 Task: Measure the distance between Los Angeles and Grand Canyon.
Action: Mouse moved to (268, 68)
Screenshot: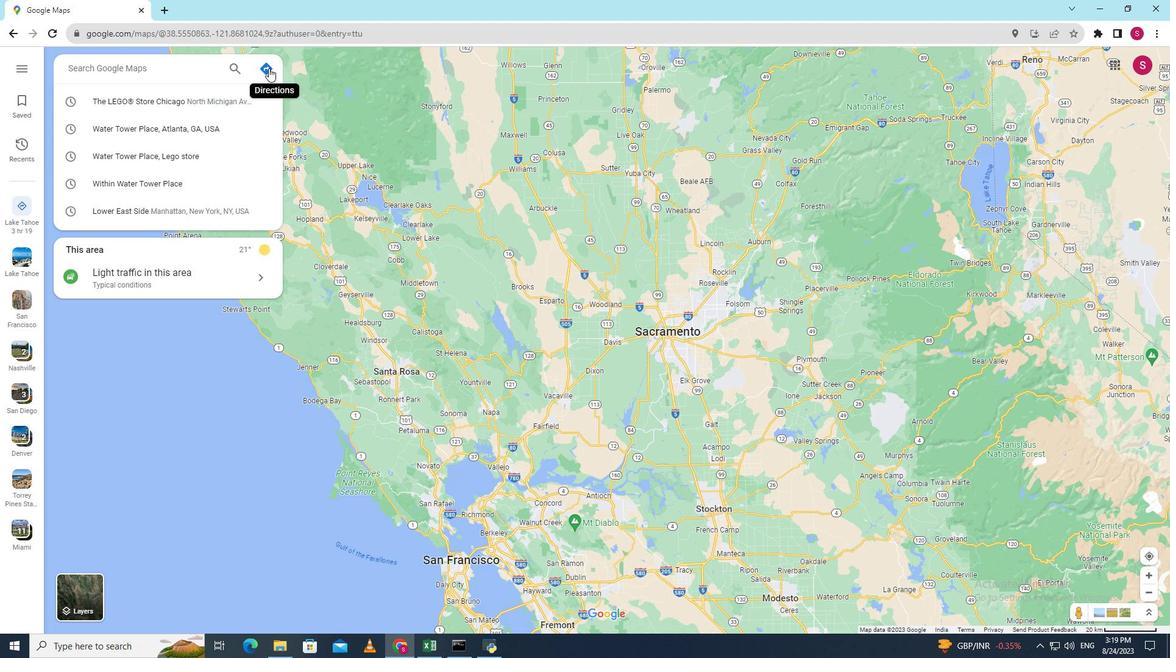 
Action: Mouse pressed left at (268, 68)
Screenshot: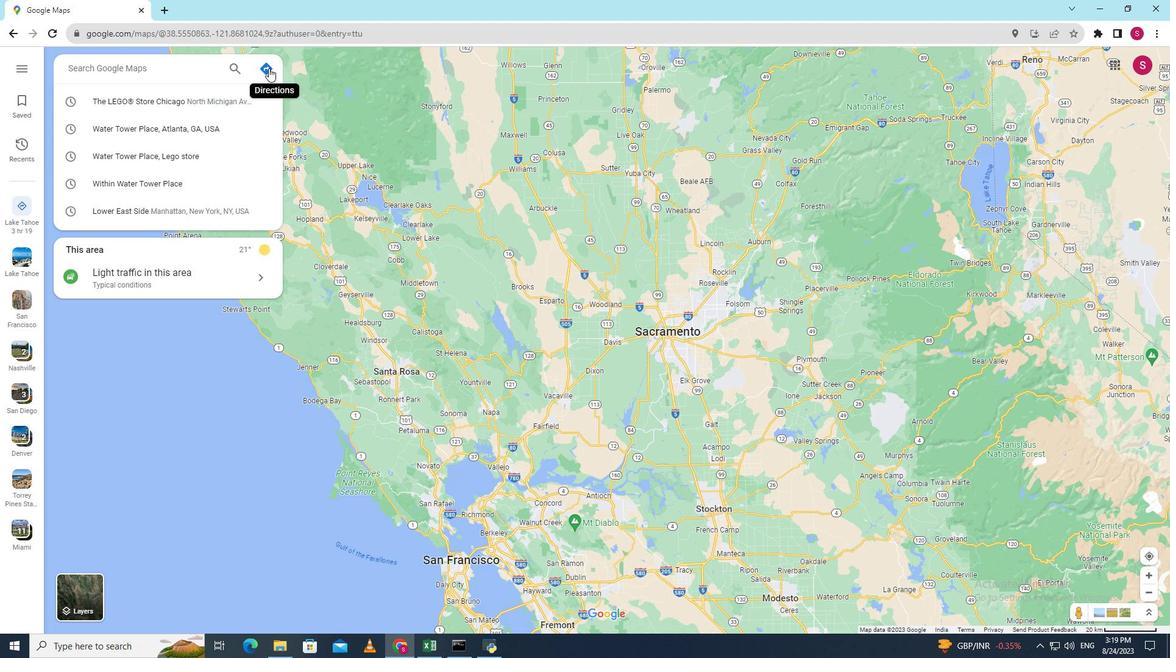 
Action: Mouse moved to (182, 101)
Screenshot: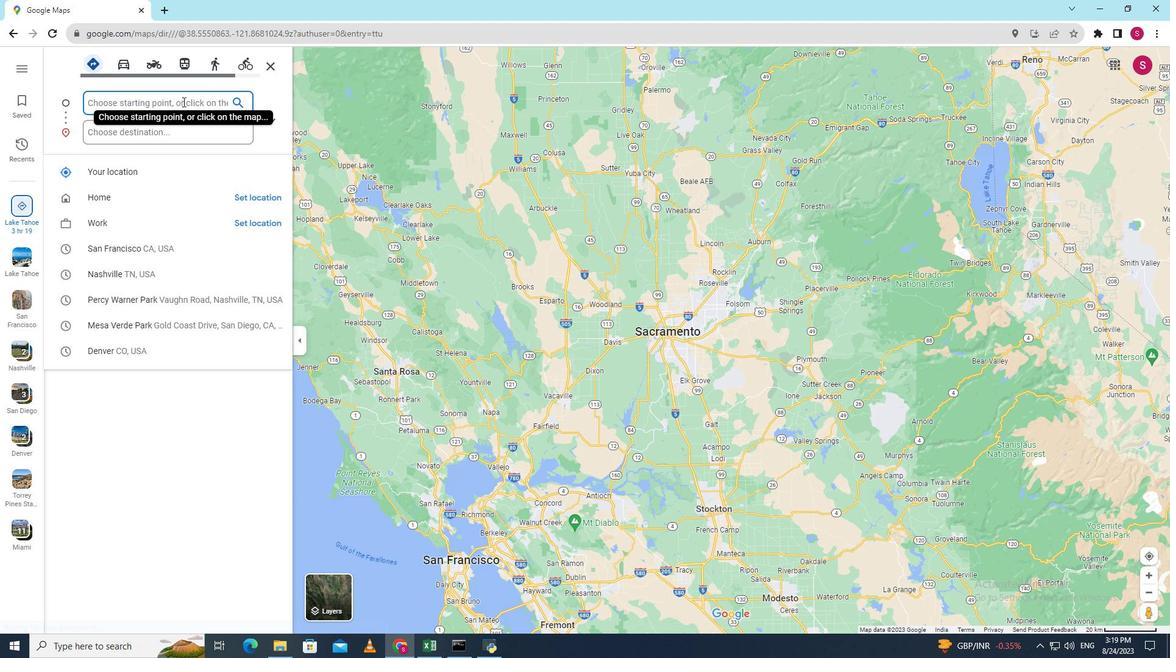 
Action: Key pressed <Key.shift><Key.shift><Key.shift><Key.shift><Key.shift><Key.shift><Key.shift><Key.shift><Key.shift><Key.shift><Key.shift><Key.shift>Los<Key.space><Key.shift>Angeles
Screenshot: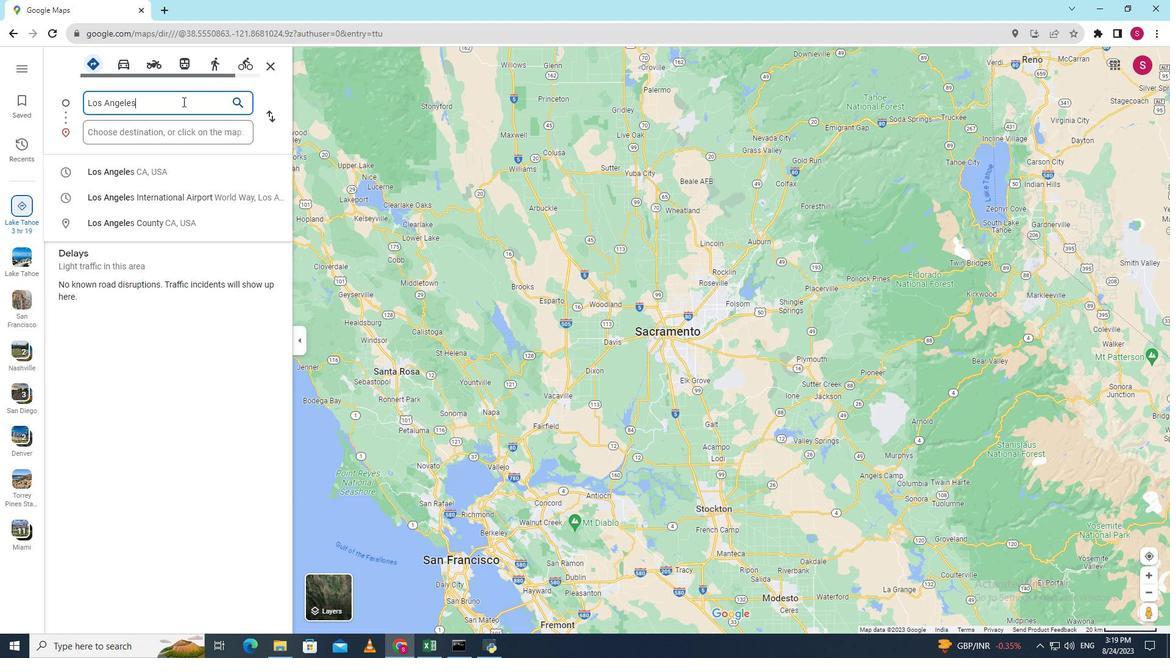 
Action: Mouse moved to (162, 128)
Screenshot: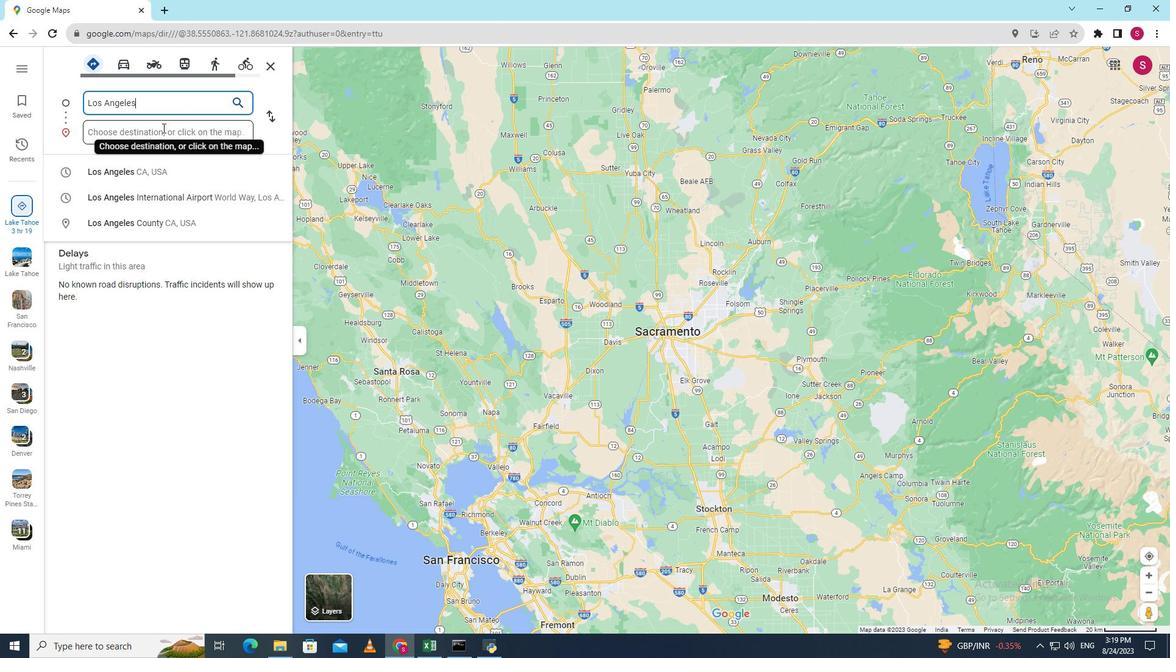 
Action: Mouse pressed left at (162, 128)
Screenshot: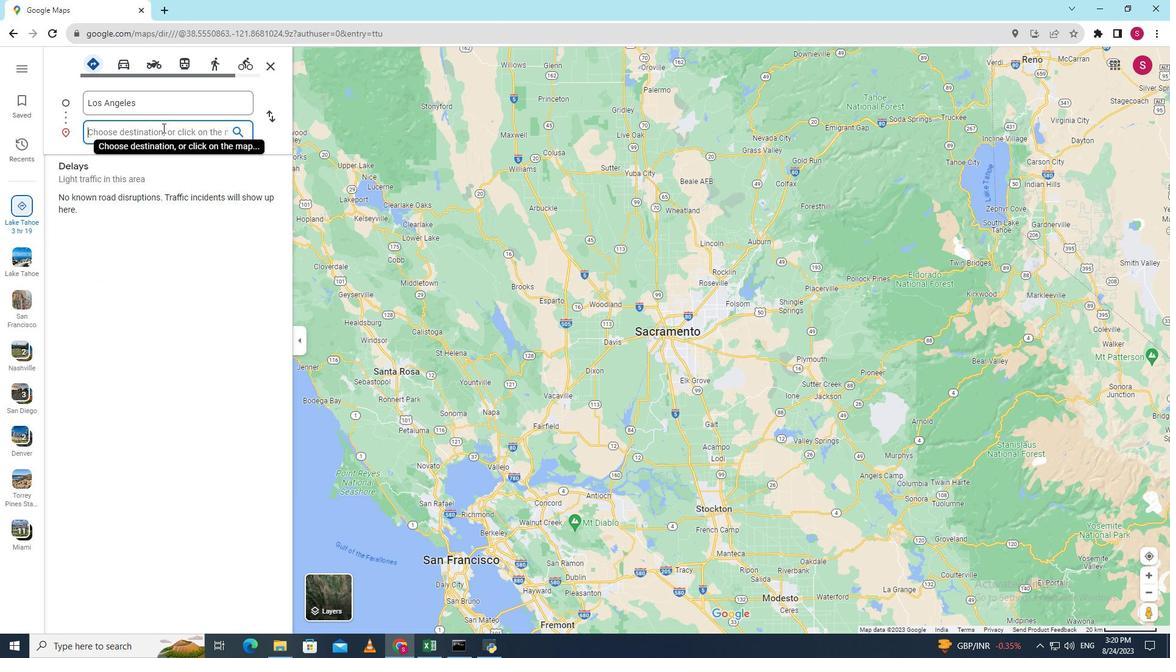 
Action: Key pressed <Key.shift><Key.shift><Key.shift>Grand<Key.space><Key.shift><Key.shift><Key.shift><Key.shift><Key.shift>Canyon<Key.enter>
Screenshot: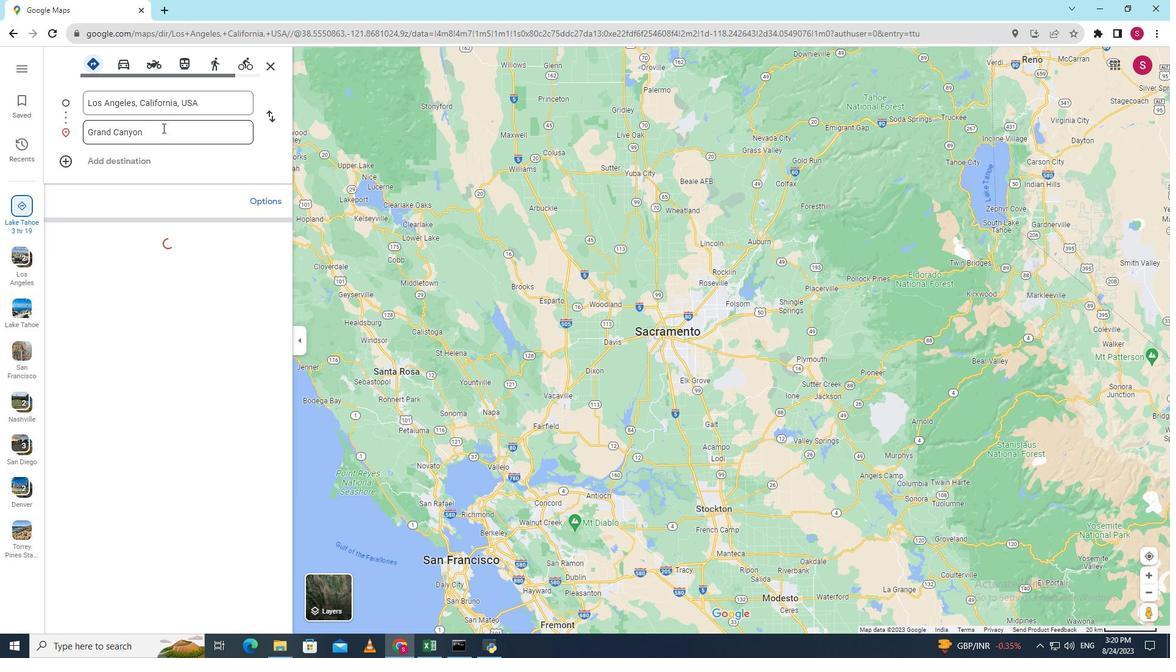 
Action: Mouse moved to (779, 523)
Screenshot: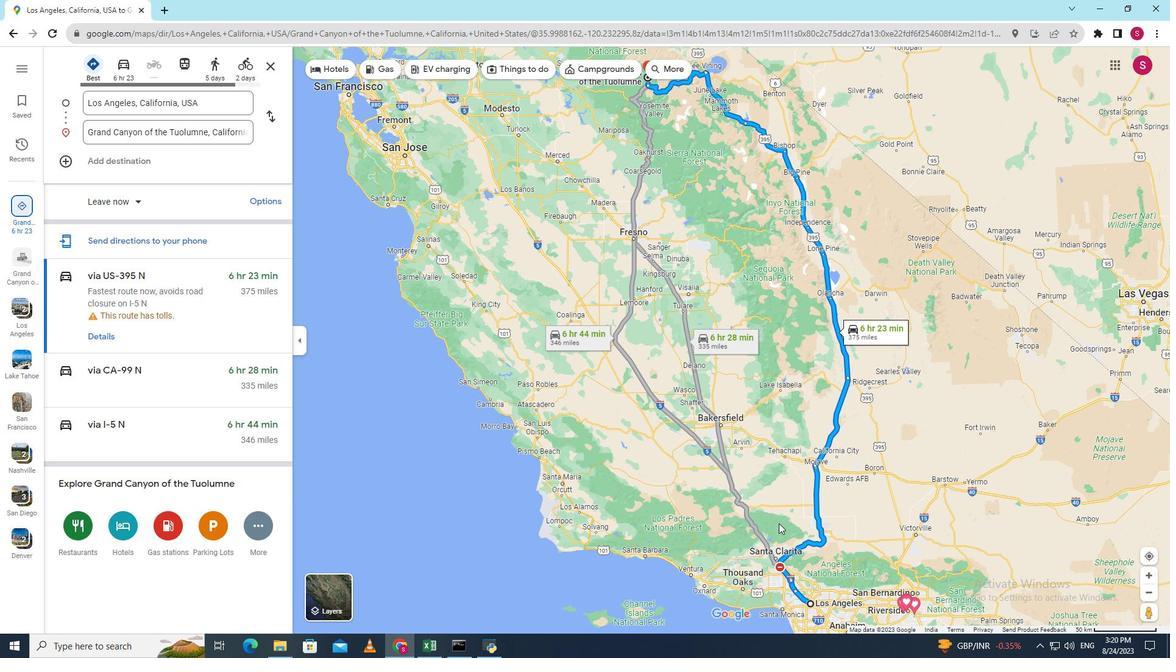 
Action: Mouse pressed left at (779, 523)
Screenshot: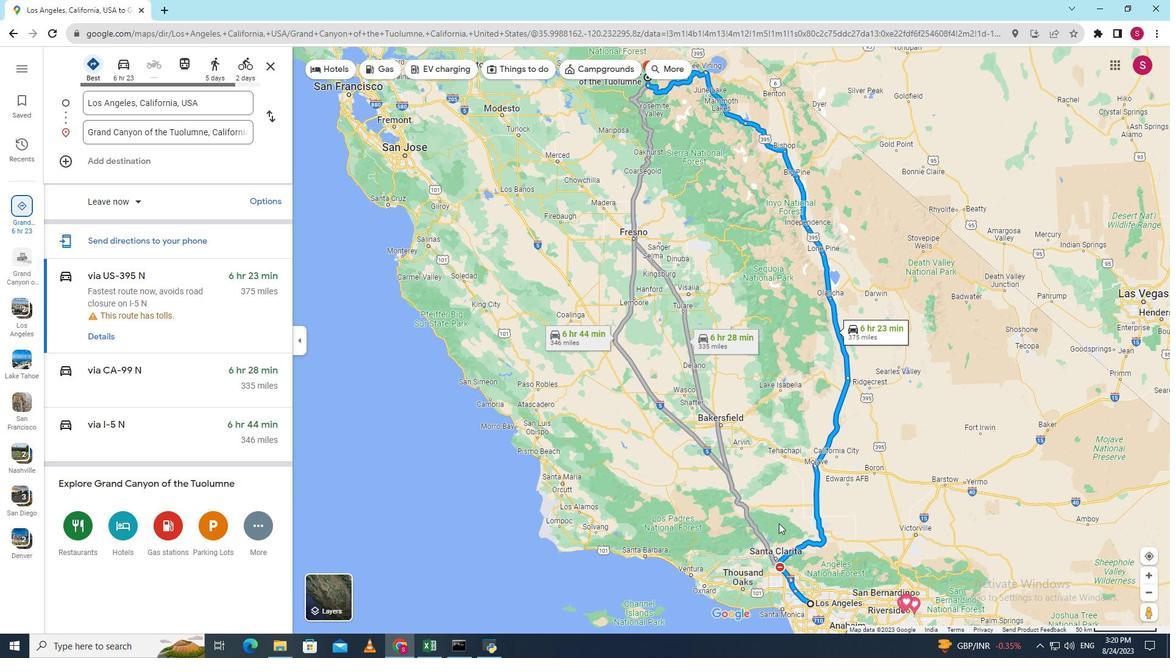 
Action: Mouse moved to (707, 517)
Screenshot: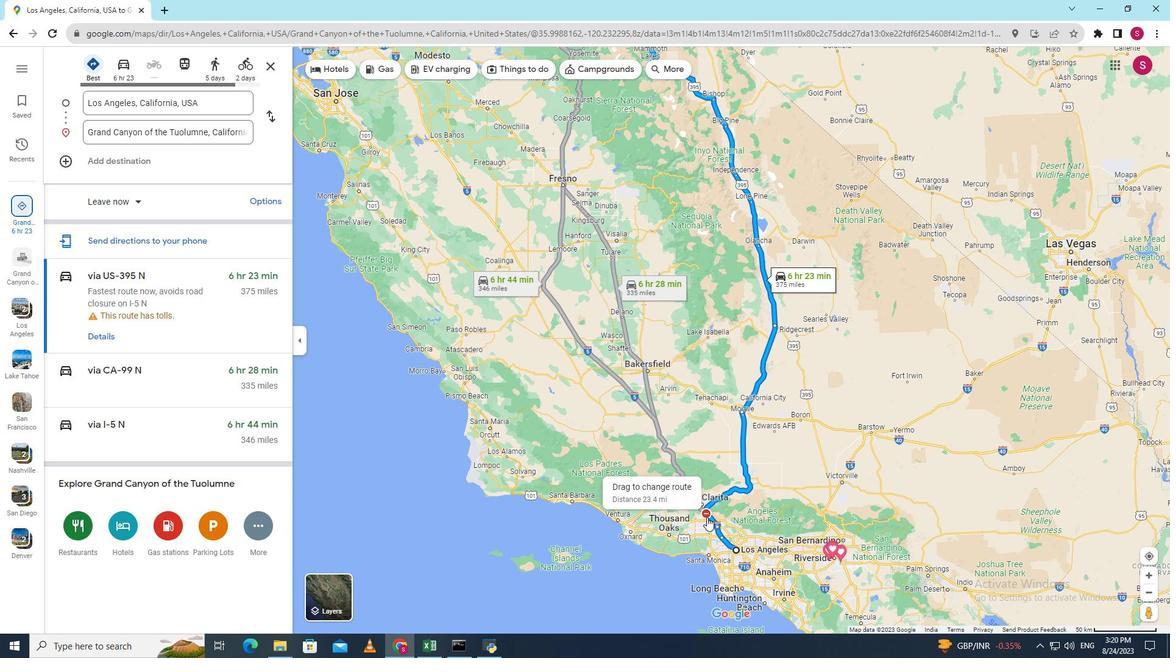 
Action: Mouse scrolled (707, 518) with delta (0, 0)
Screenshot: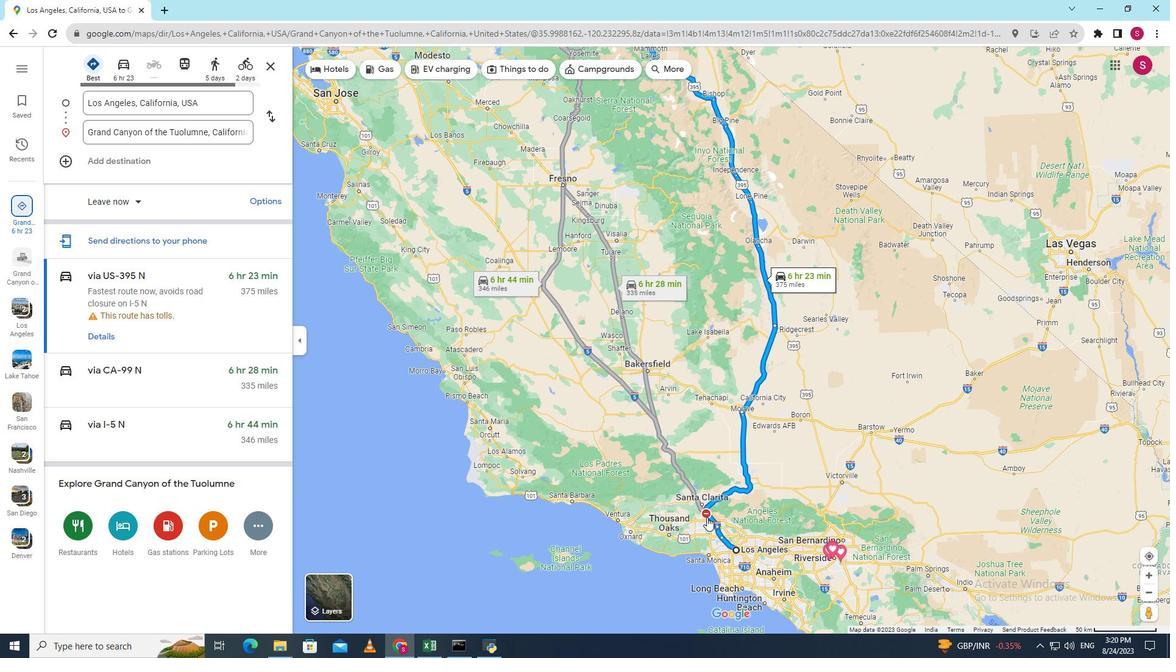 
Action: Mouse scrolled (707, 518) with delta (0, 0)
Screenshot: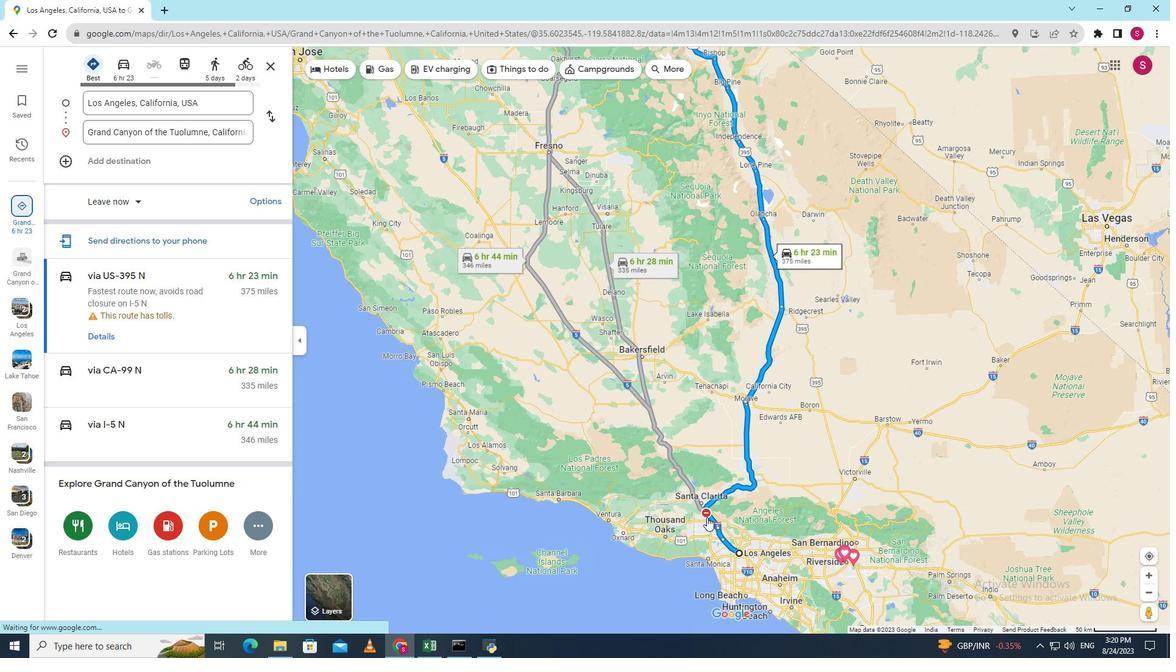 
Action: Mouse scrolled (707, 518) with delta (0, 0)
Screenshot: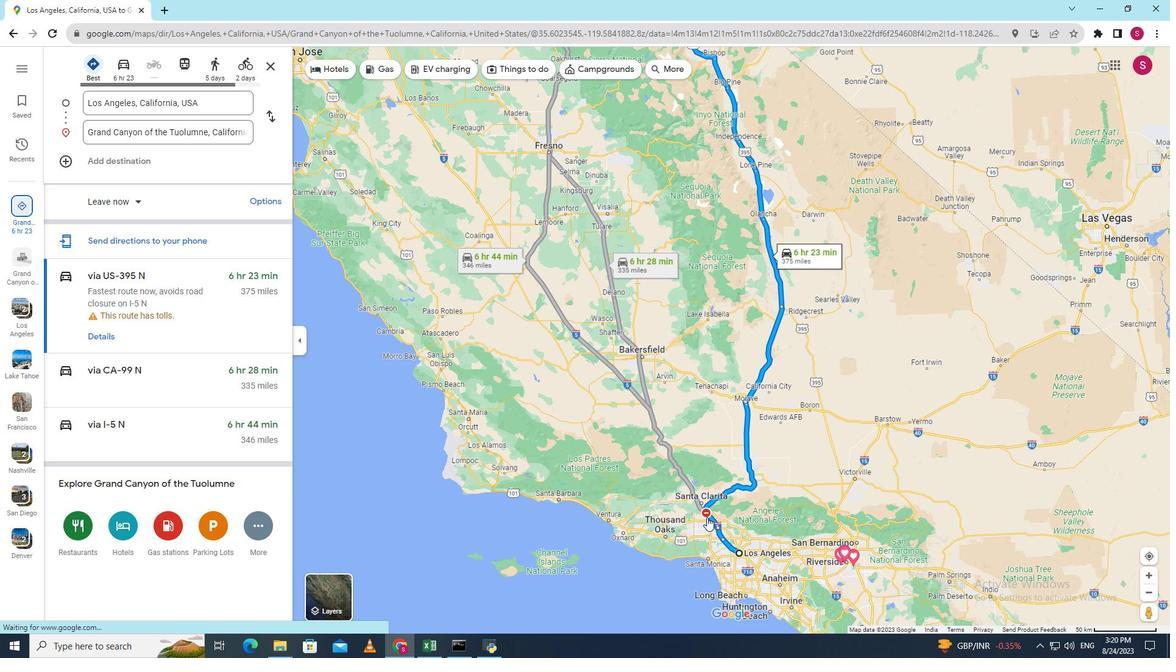 
Action: Mouse scrolled (707, 518) with delta (0, 0)
Screenshot: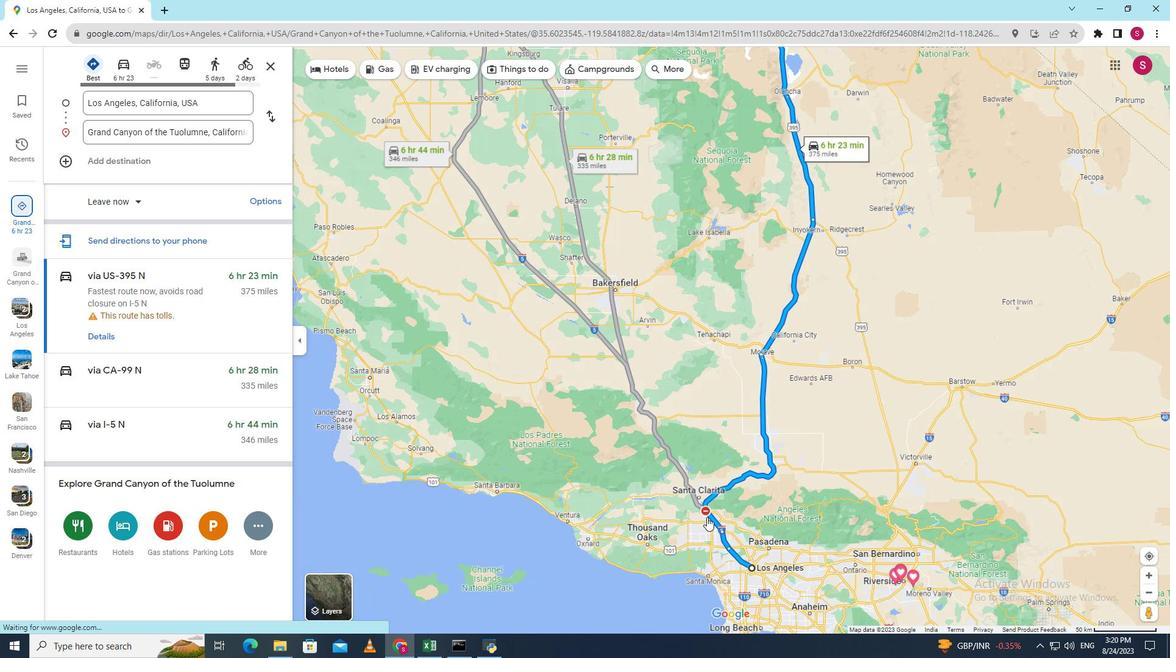 
Action: Mouse scrolled (707, 518) with delta (0, 0)
Screenshot: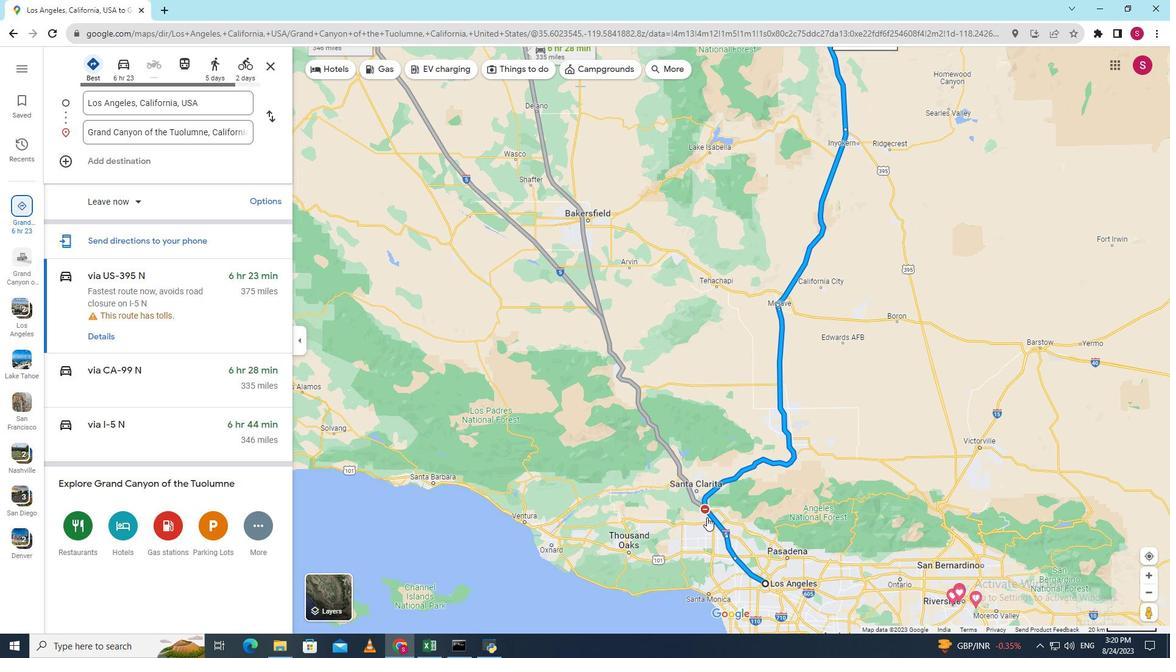 
Action: Mouse scrolled (707, 518) with delta (0, 0)
Screenshot: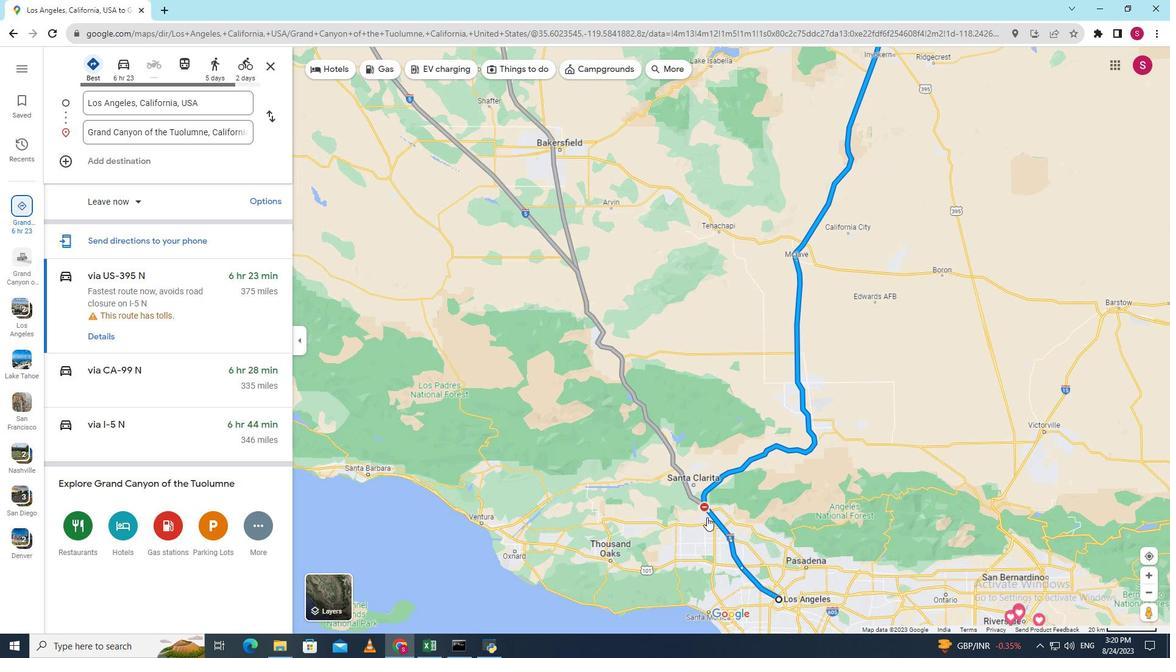 
Action: Mouse moved to (787, 606)
Screenshot: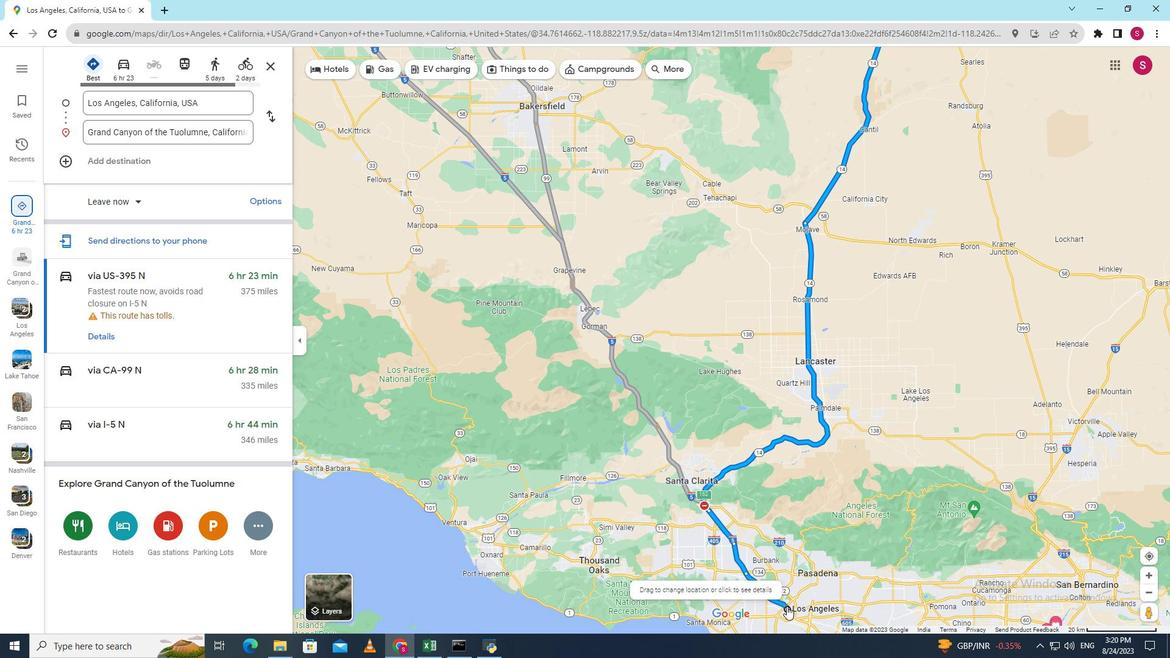 
Action: Mouse pressed right at (787, 606)
Screenshot: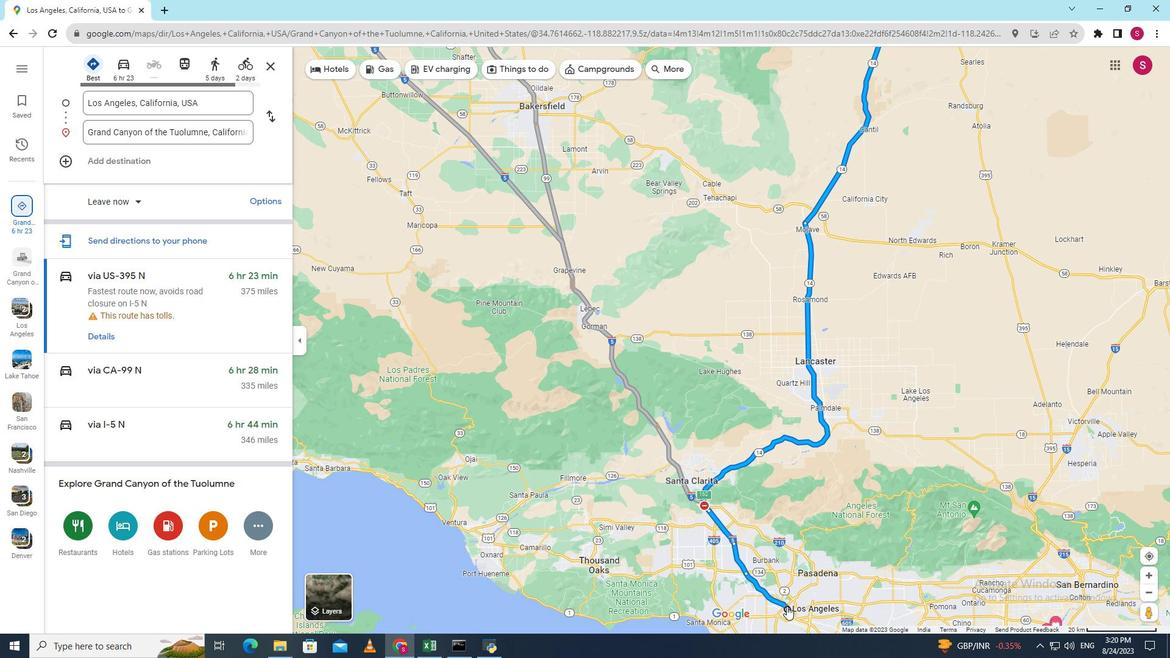
Action: Mouse moved to (785, 611)
Screenshot: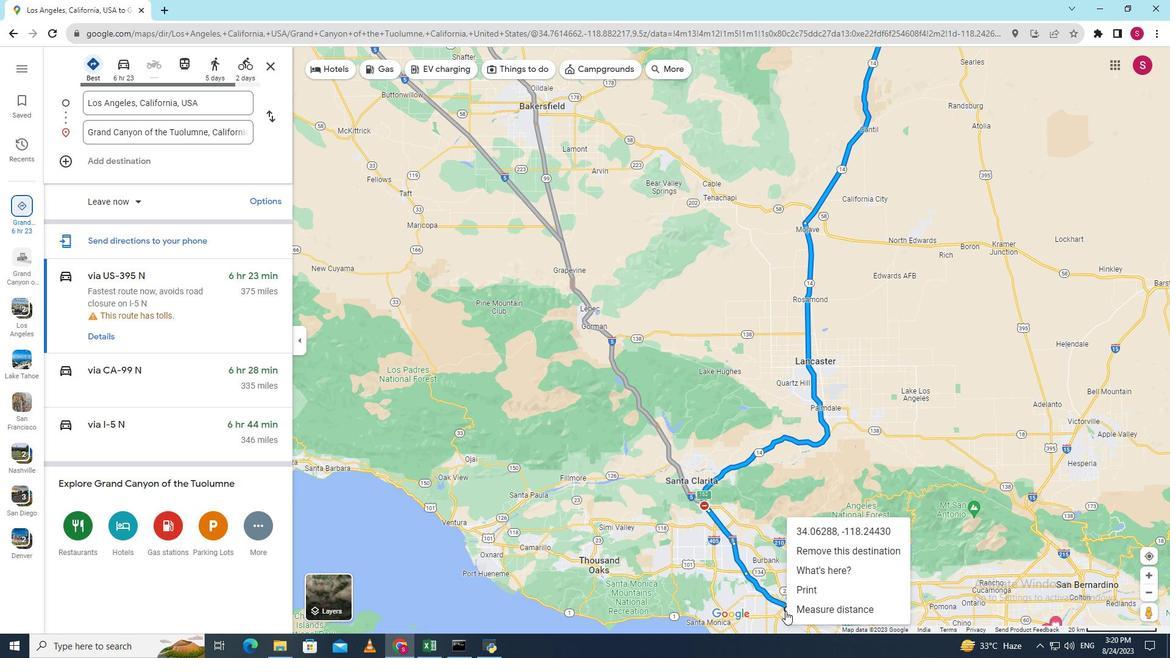 
Action: Mouse pressed left at (785, 611)
Screenshot: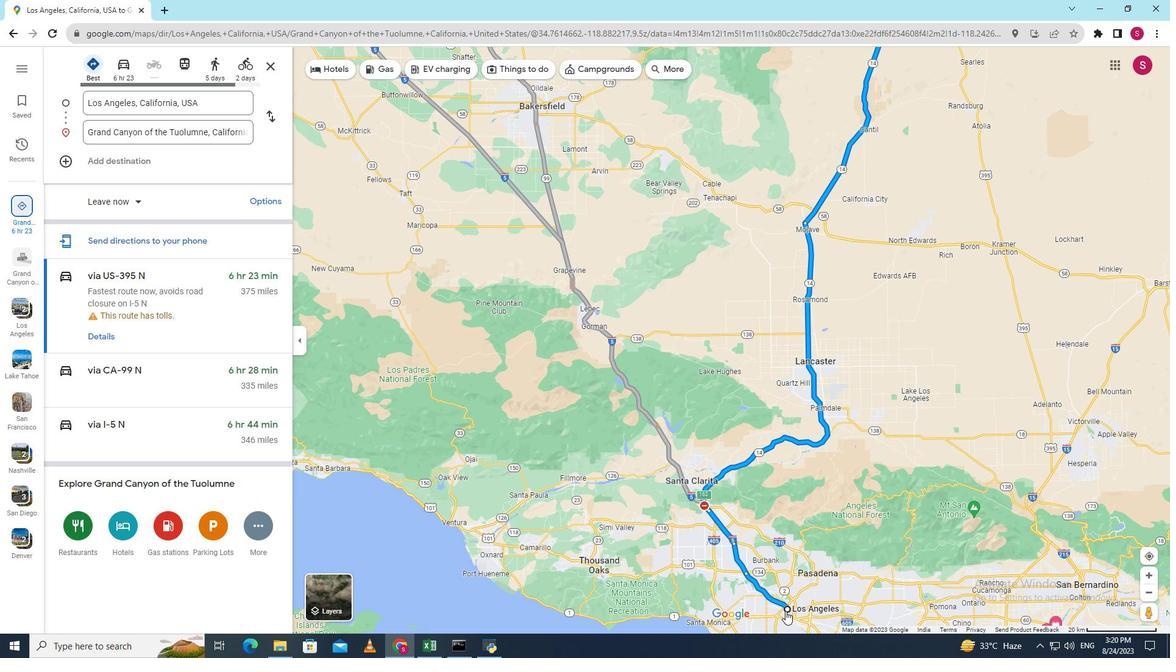 
Action: Mouse moved to (787, 608)
Screenshot: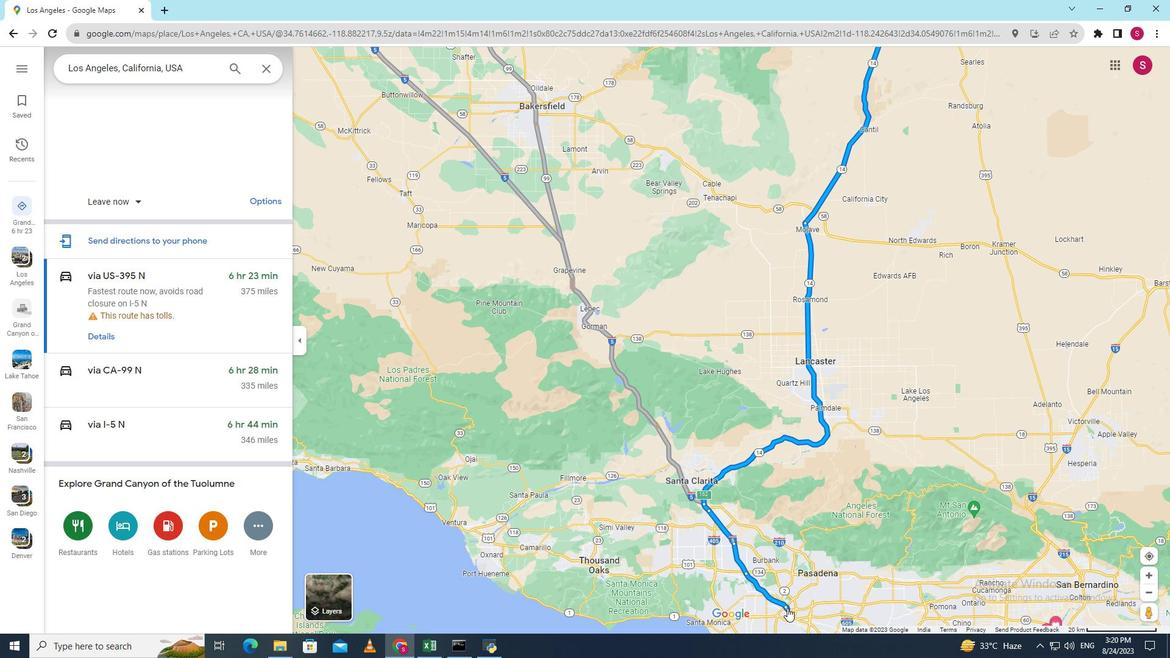 
Action: Mouse pressed right at (787, 608)
Screenshot: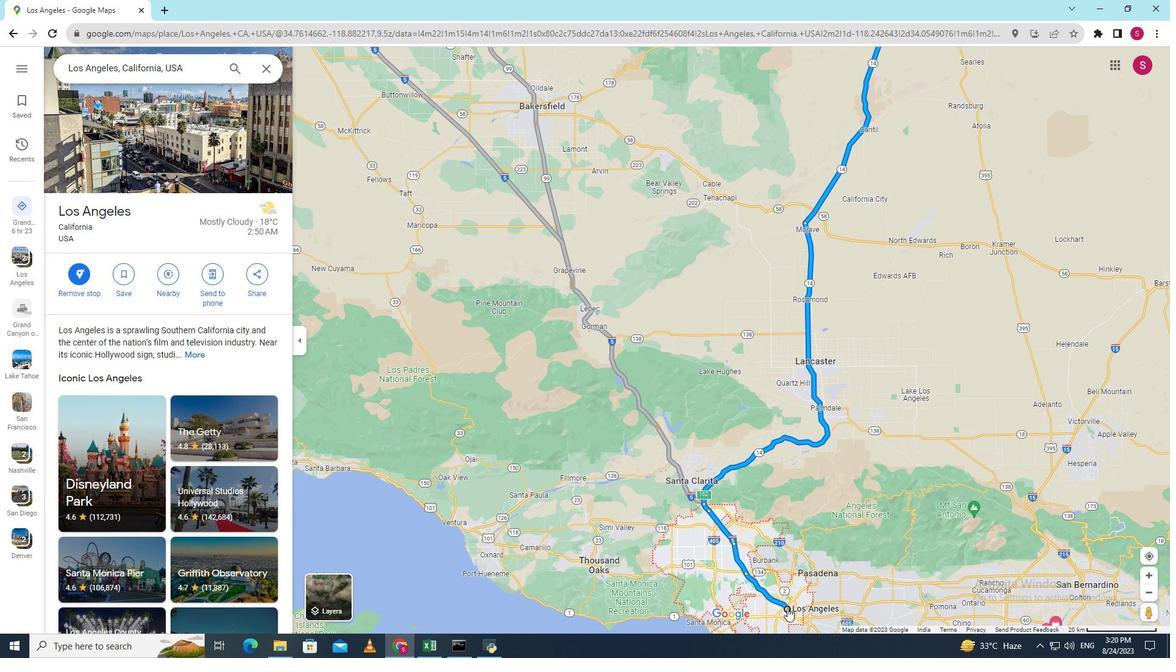 
Action: Mouse moved to (813, 610)
Screenshot: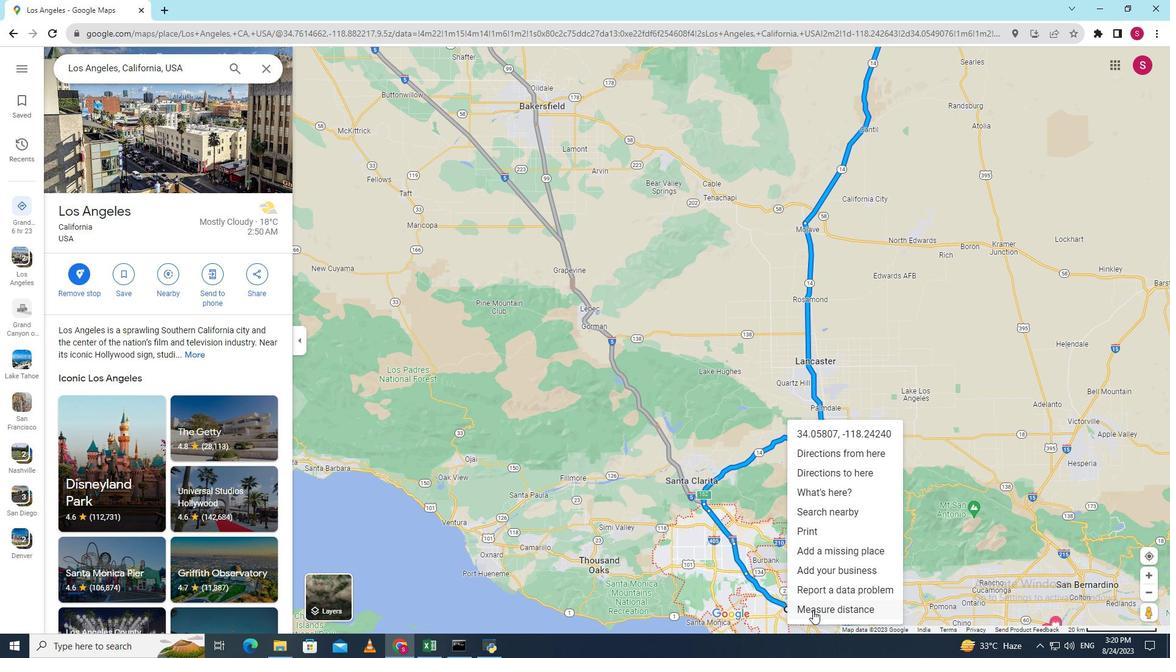 
Action: Mouse pressed left at (813, 610)
Screenshot: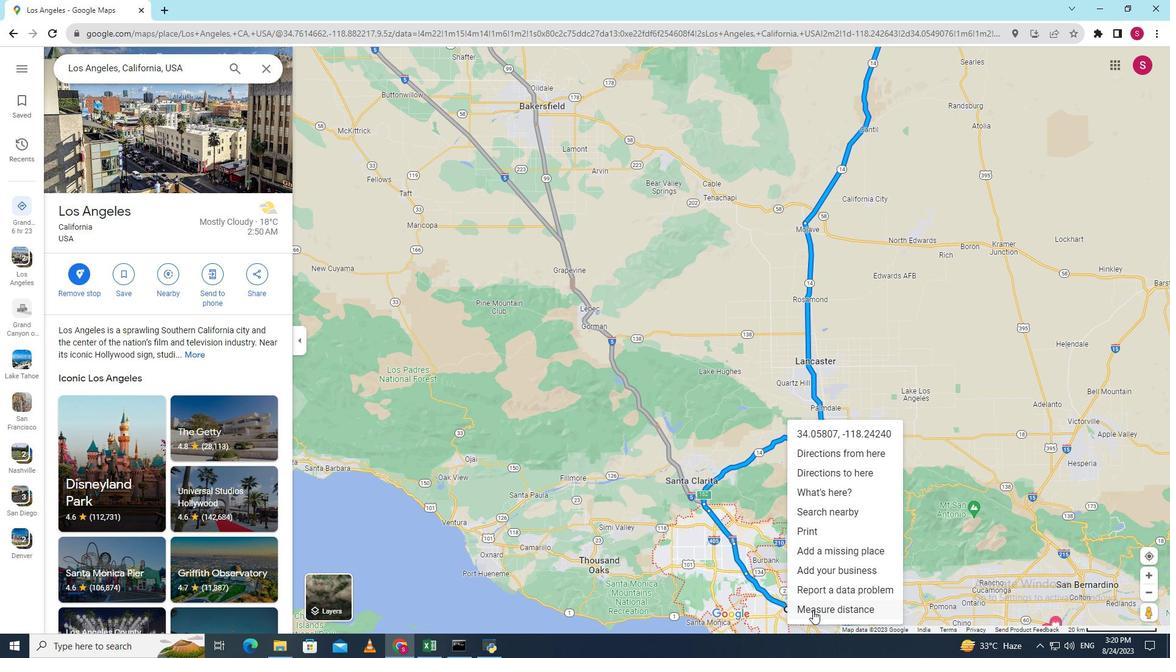 
Action: Mouse moved to (513, 307)
Screenshot: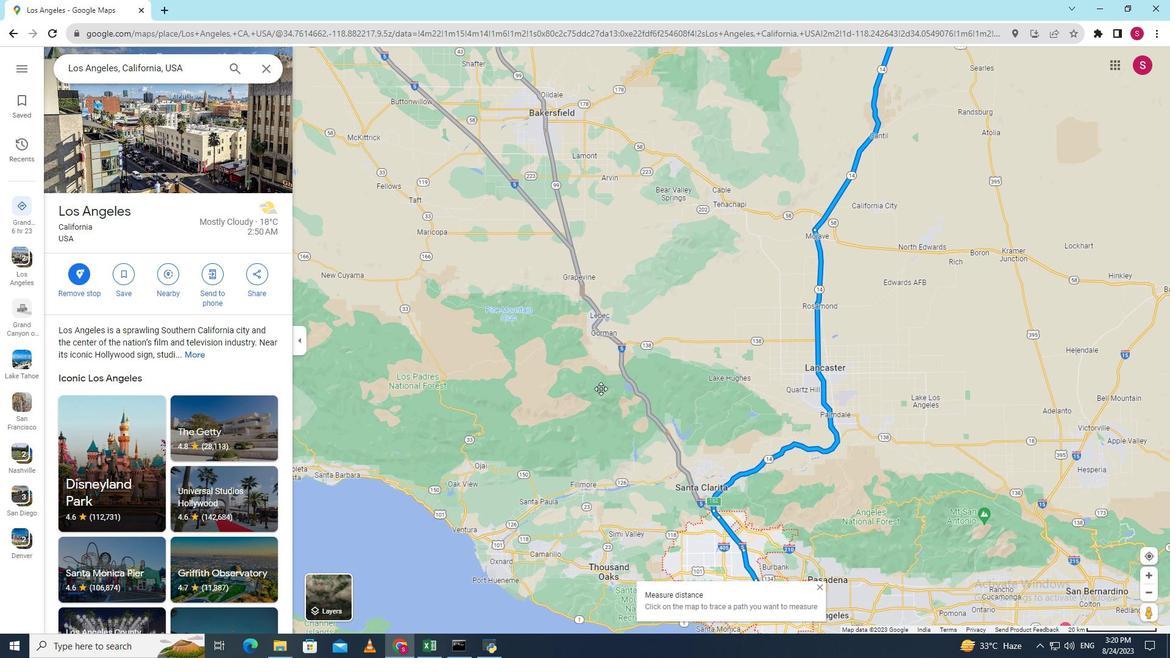 
Action: Mouse pressed left at (508, 306)
Screenshot: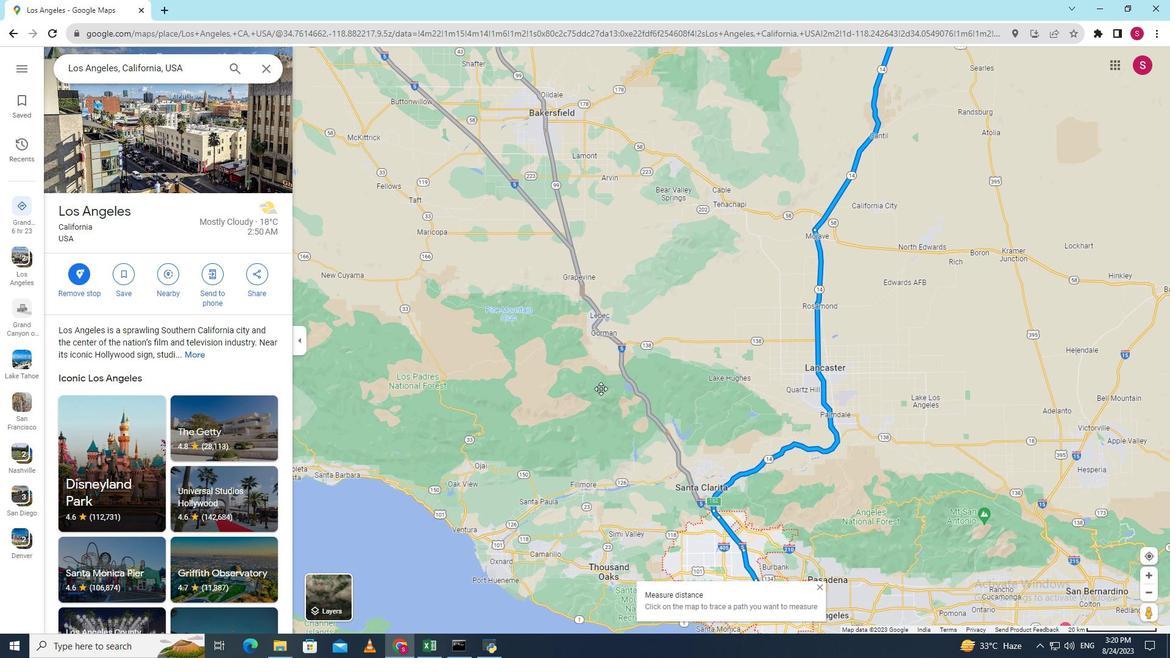 
Action: Mouse moved to (703, 195)
Screenshot: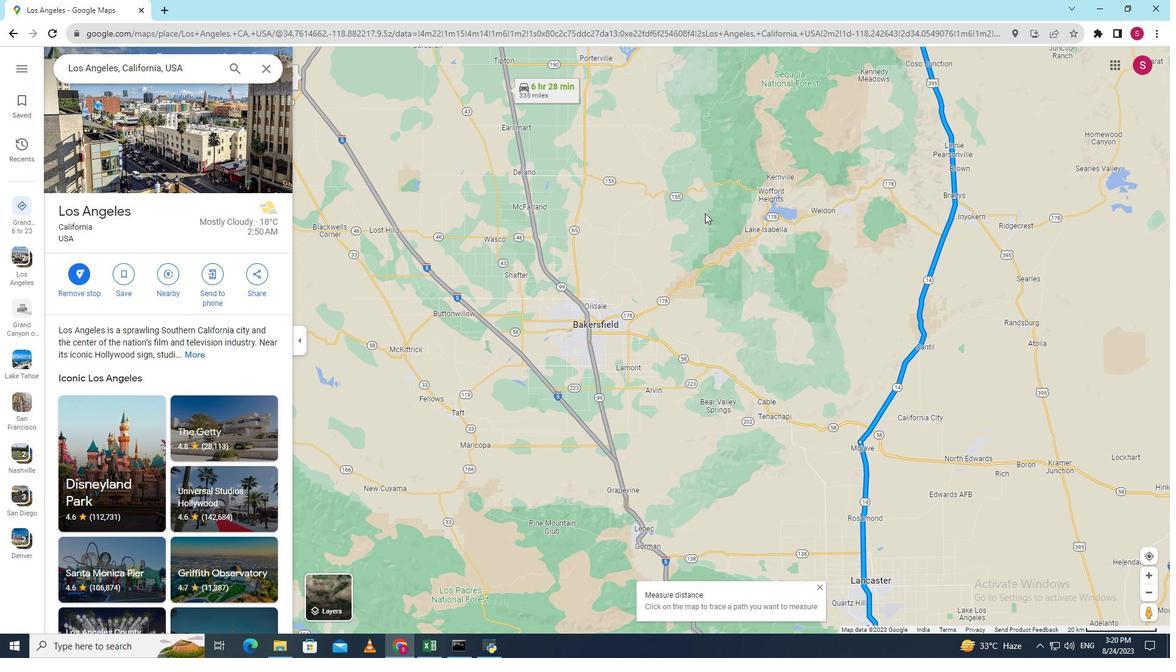 
Action: Mouse pressed left at (703, 195)
Screenshot: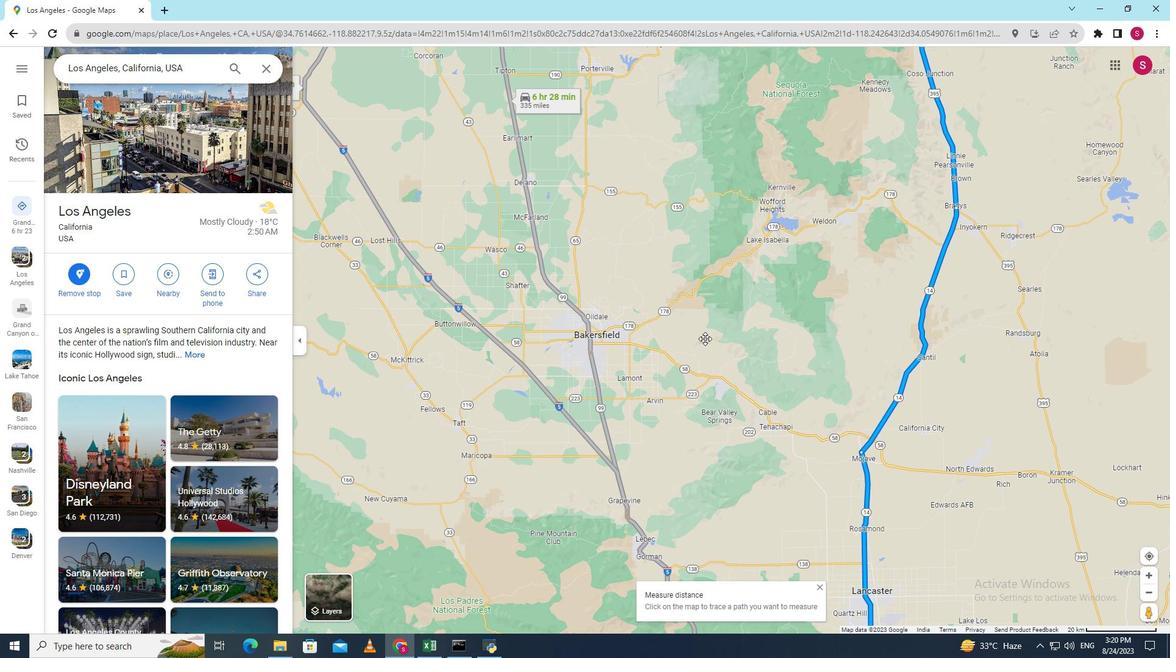 
Action: Mouse moved to (754, 245)
Screenshot: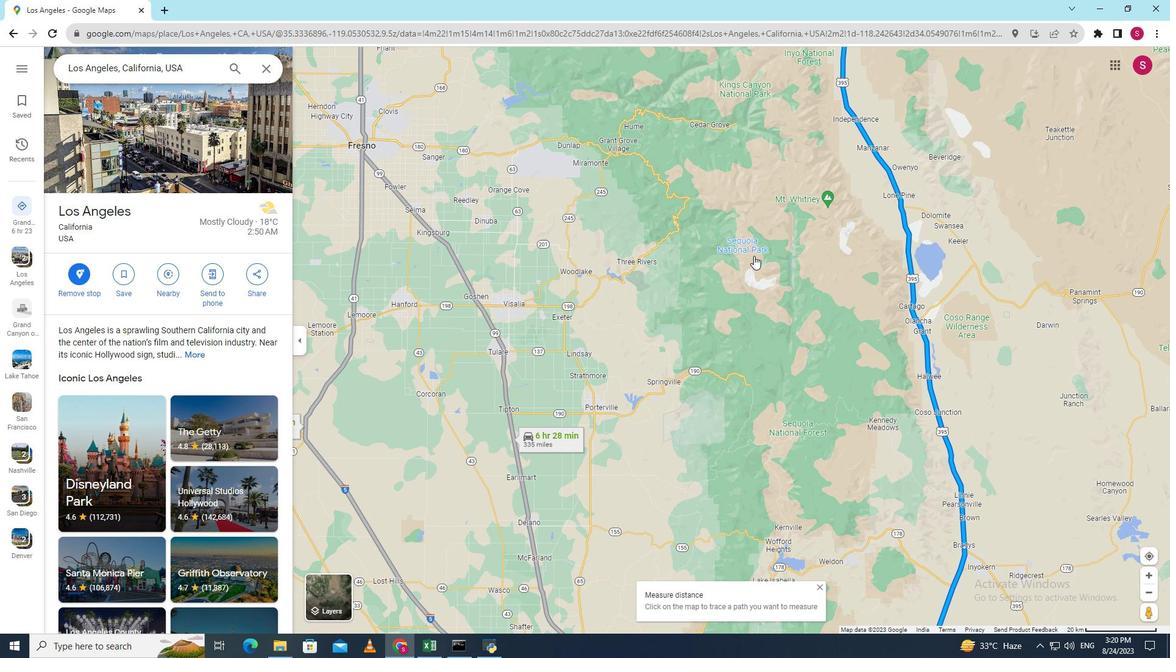 
Action: Mouse pressed left at (754, 245)
Screenshot: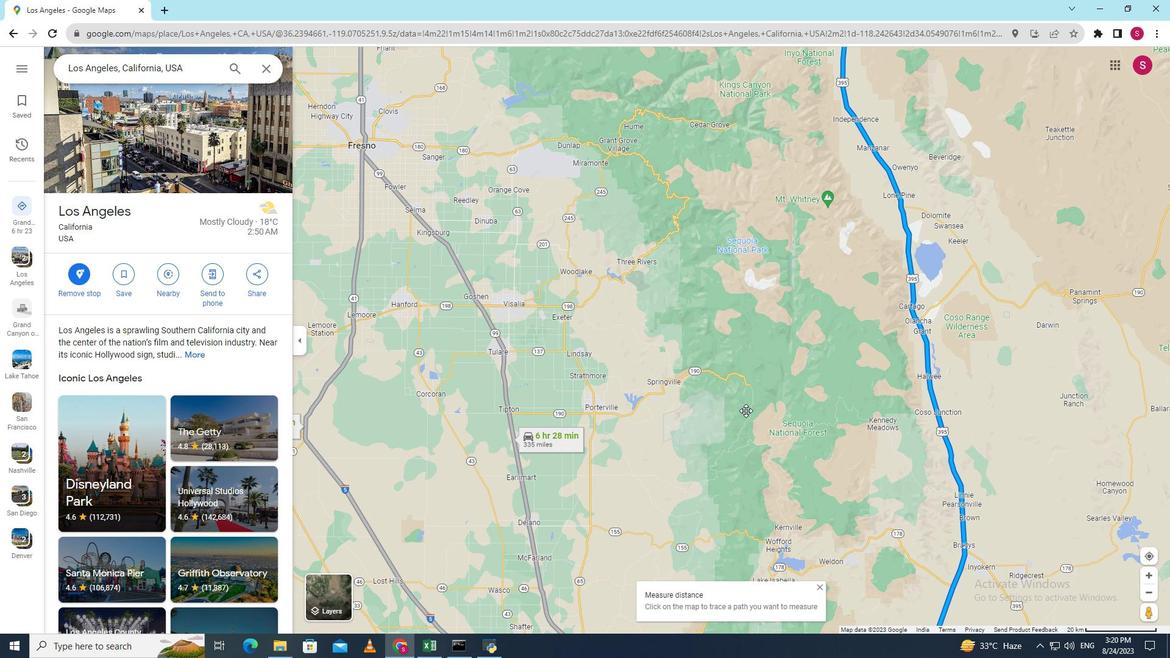 
Action: Mouse moved to (561, 207)
Screenshot: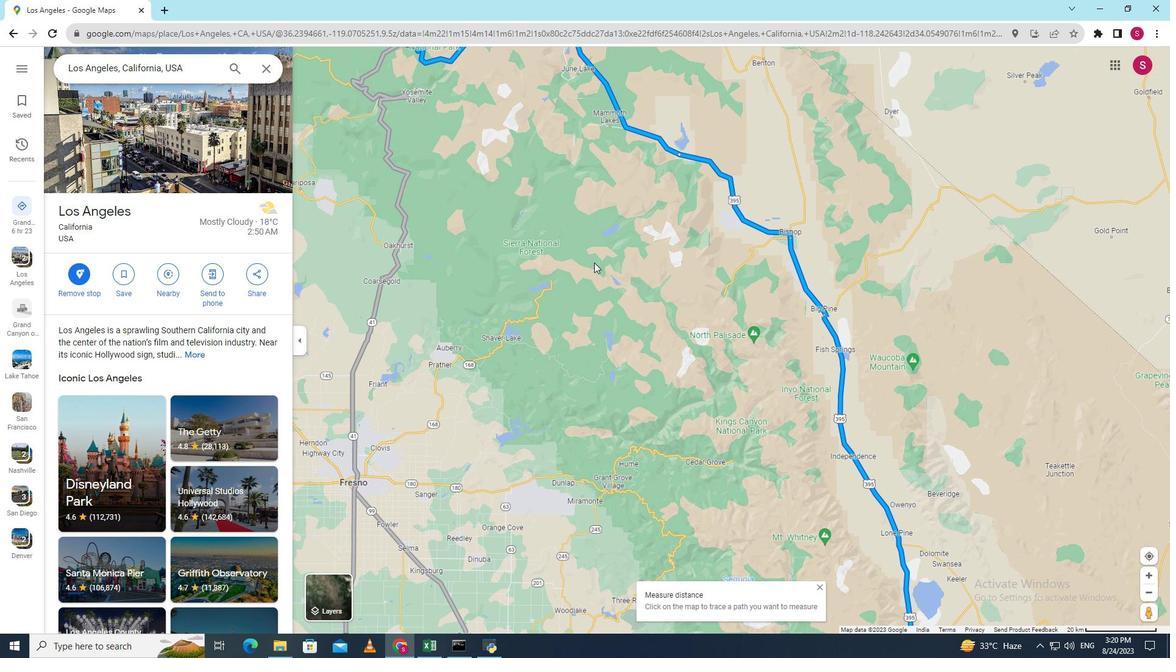 
Action: Mouse pressed left at (561, 207)
Screenshot: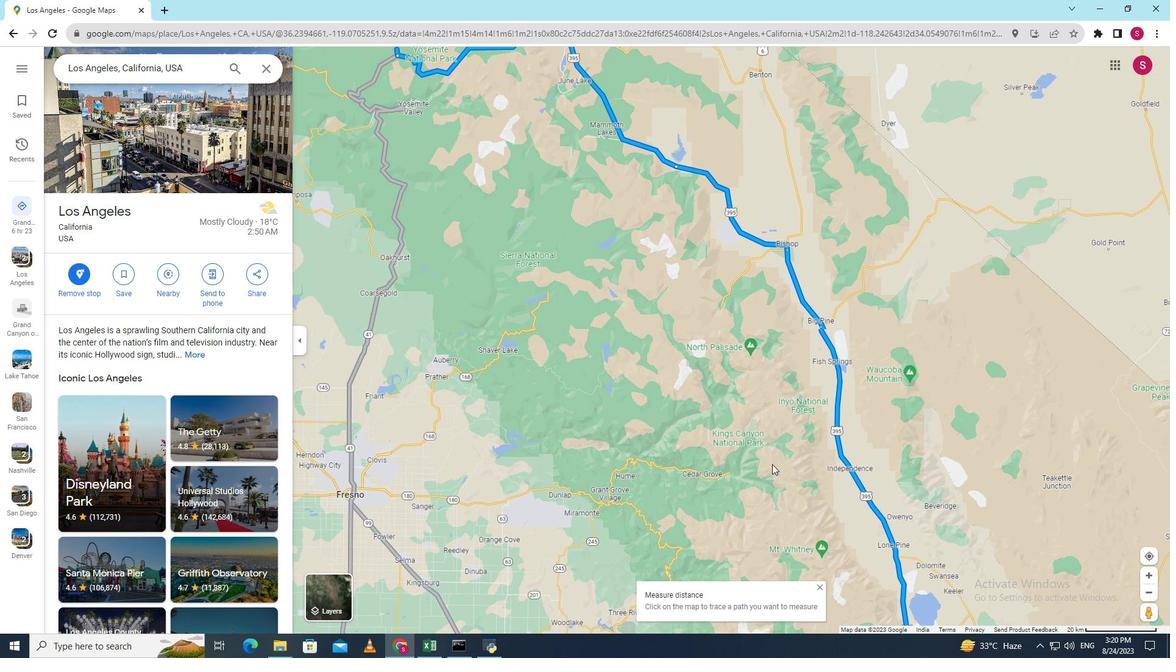 
Action: Mouse moved to (647, 173)
Screenshot: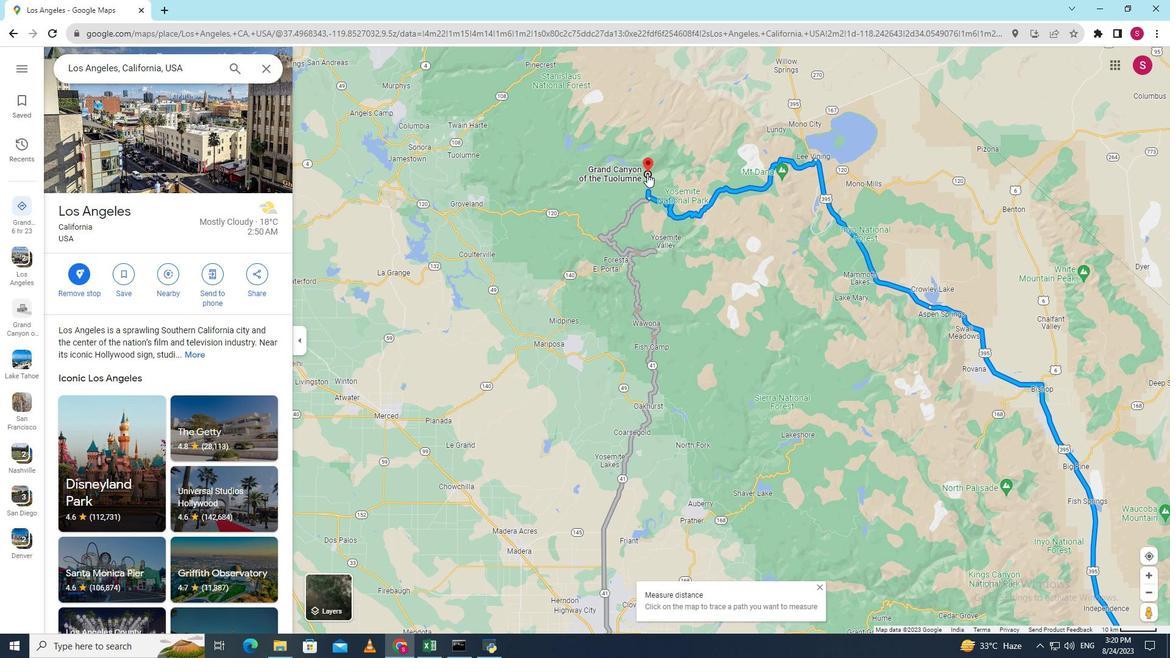 
Action: Mouse pressed right at (647, 173)
Screenshot: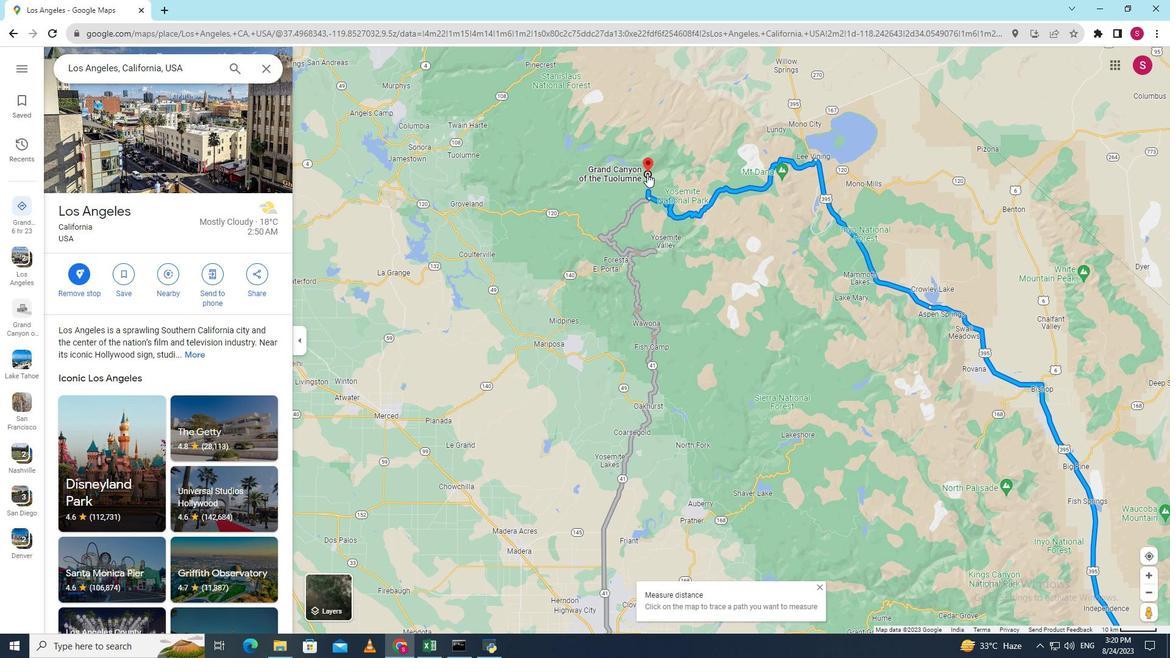 
Action: Mouse moved to (680, 362)
Screenshot: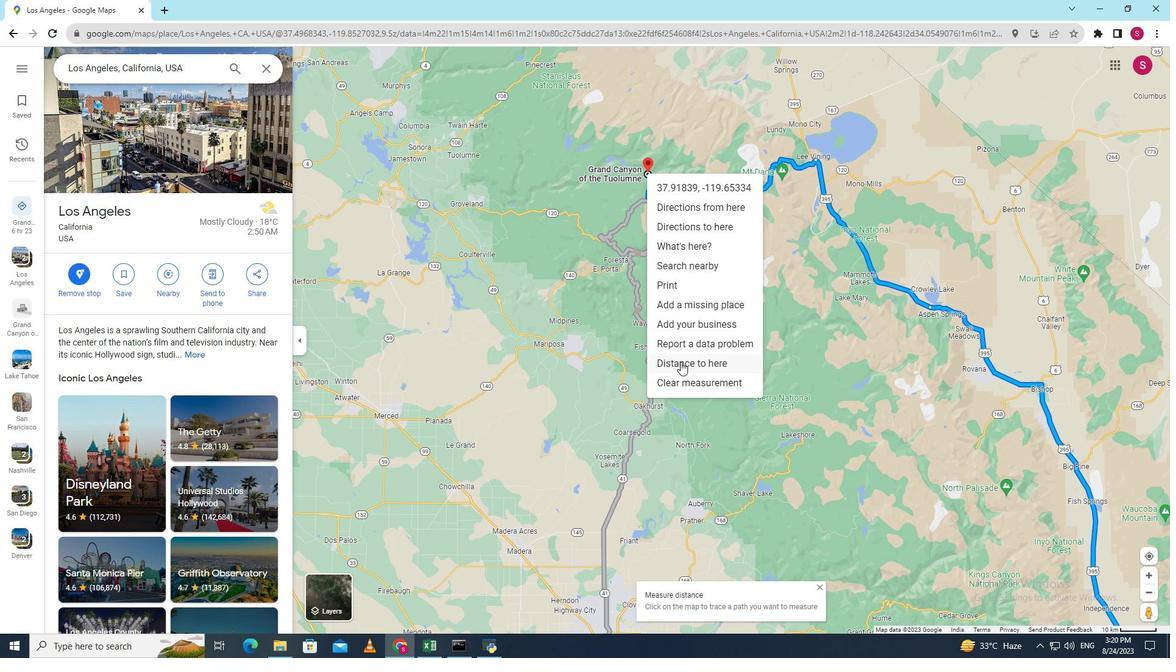 
Action: Mouse pressed left at (680, 362)
Screenshot: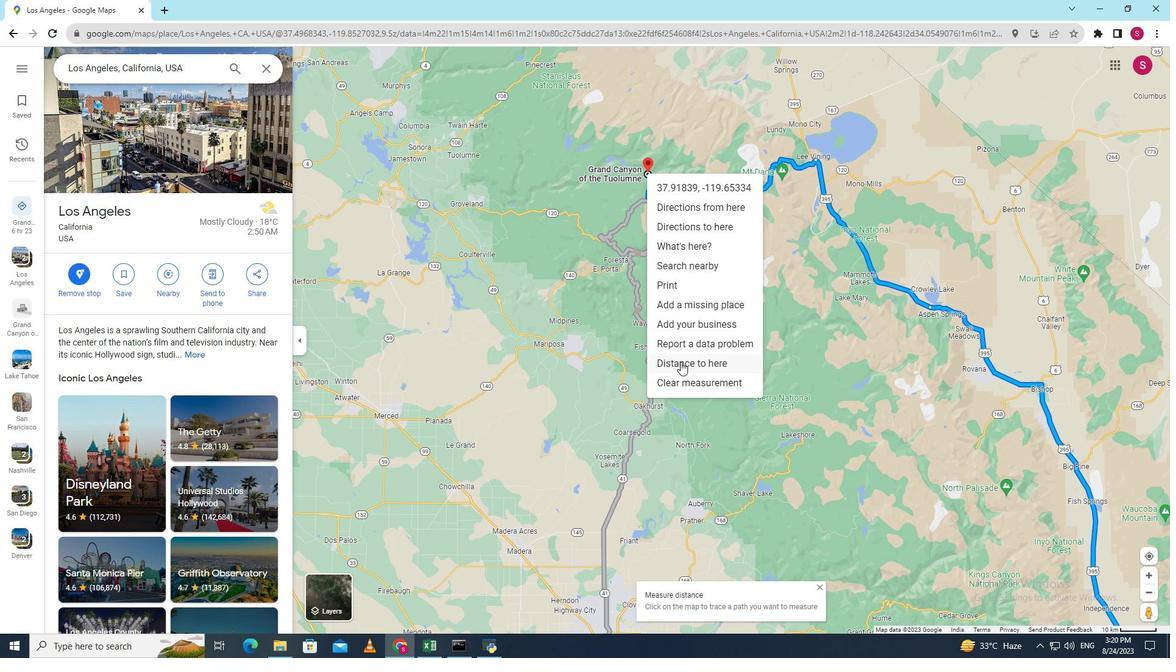 
Action: Mouse moved to (651, 604)
Screenshot: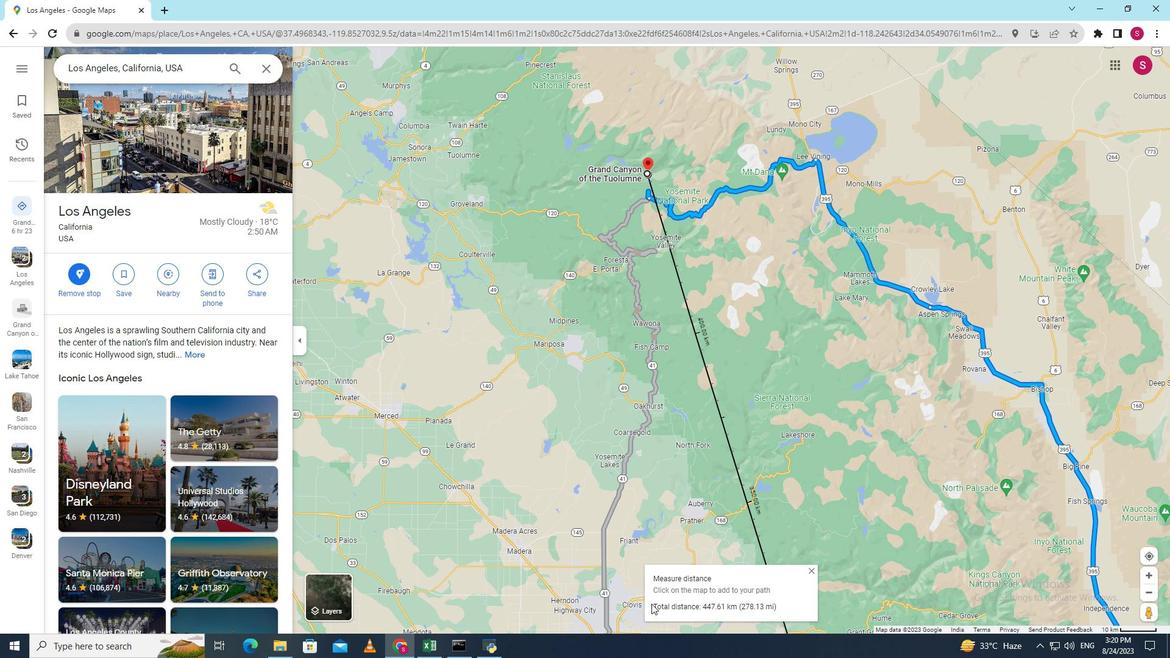 
Action: Mouse pressed left at (651, 604)
Screenshot: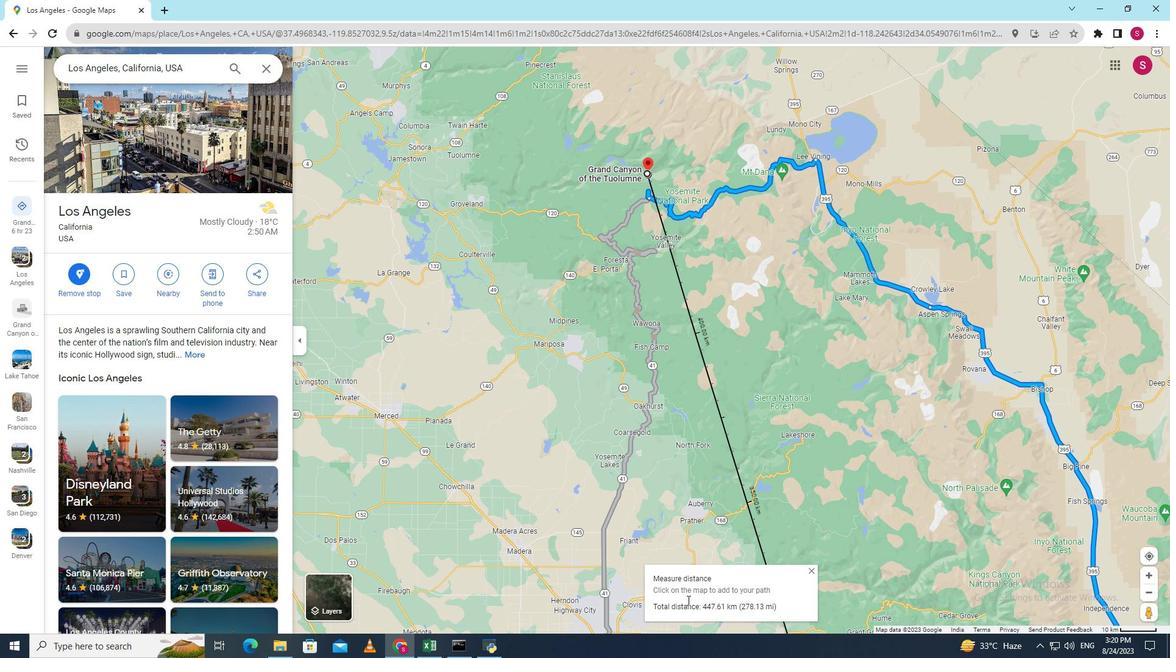 
Action: Mouse moved to (787, 604)
Screenshot: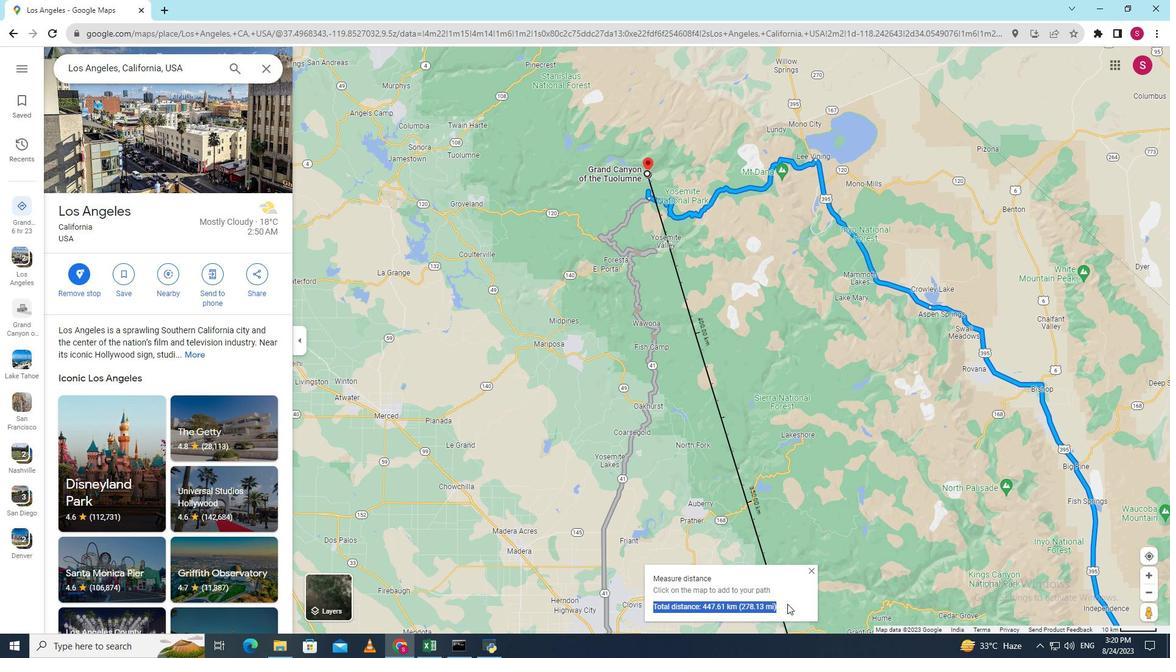 
